Task: Toggle the show objects option in the breadcrumbs.
Action: Mouse moved to (15, 607)
Screenshot: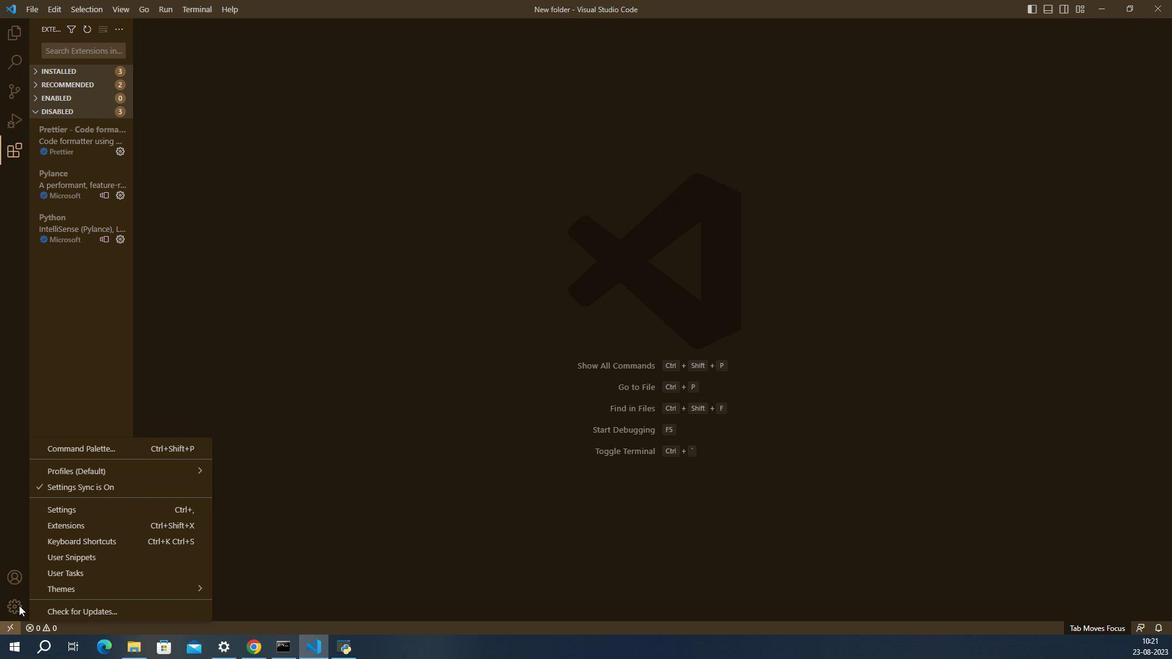 
Action: Mouse pressed left at (15, 607)
Screenshot: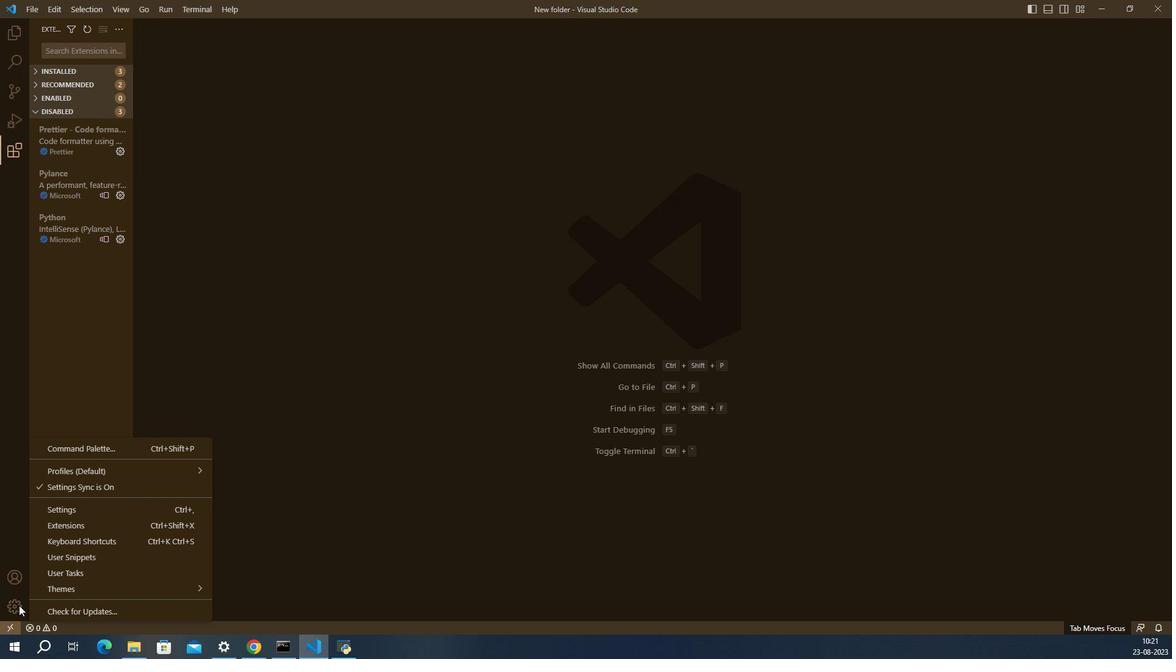 
Action: Mouse moved to (50, 512)
Screenshot: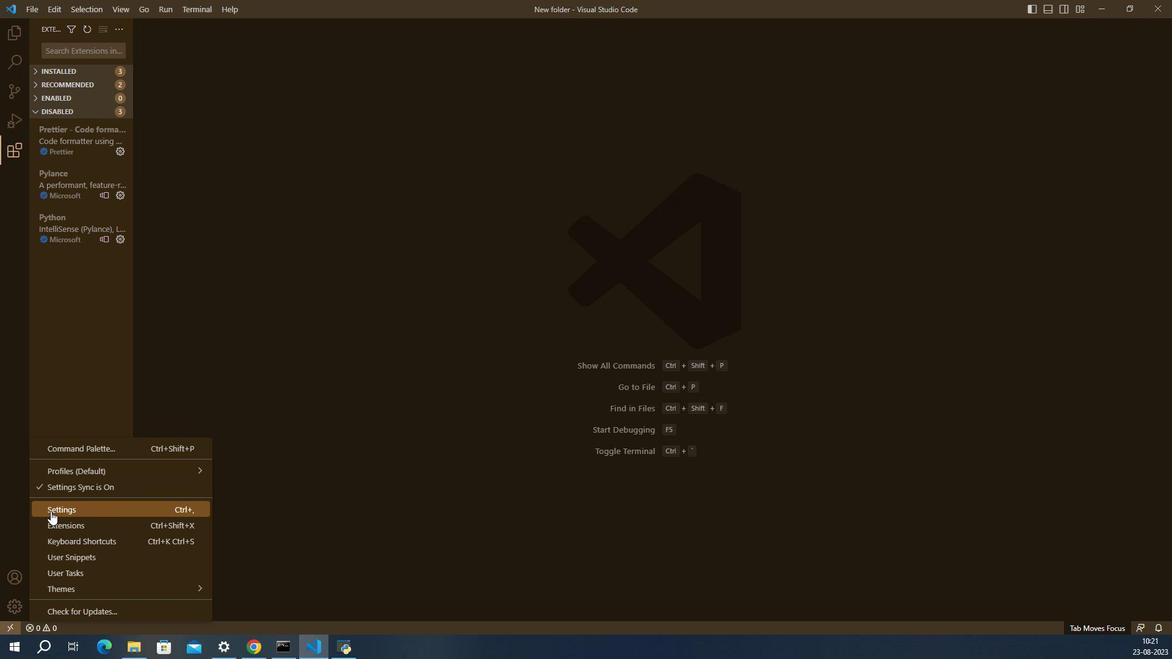 
Action: Mouse pressed left at (50, 512)
Screenshot: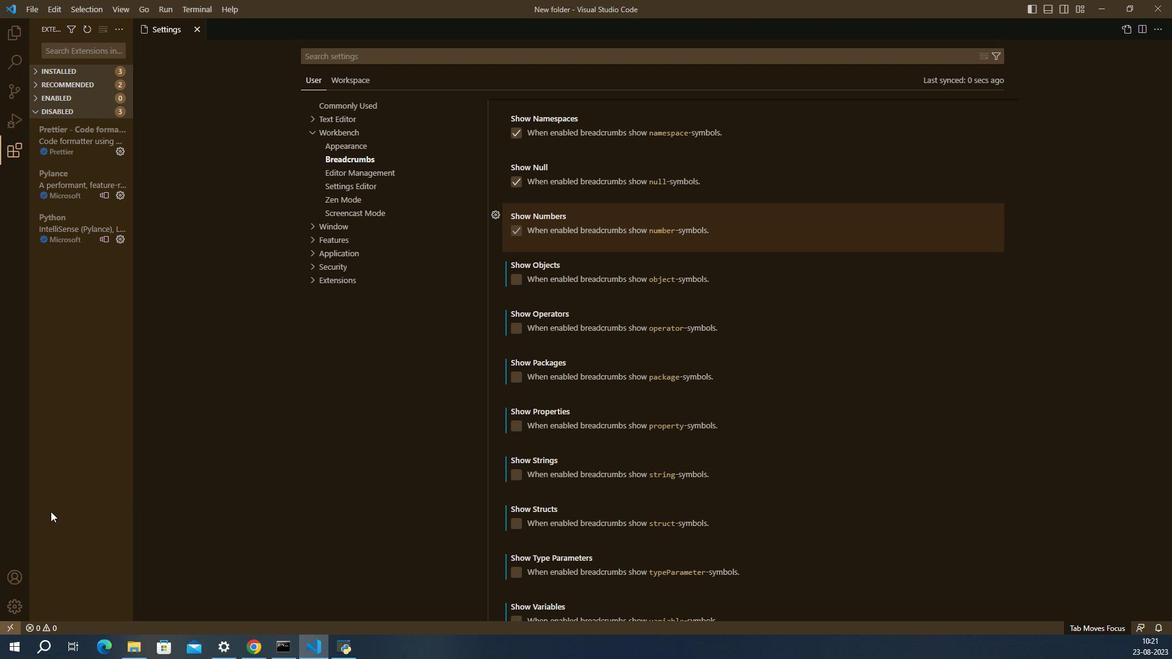 
Action: Mouse moved to (548, 277)
Screenshot: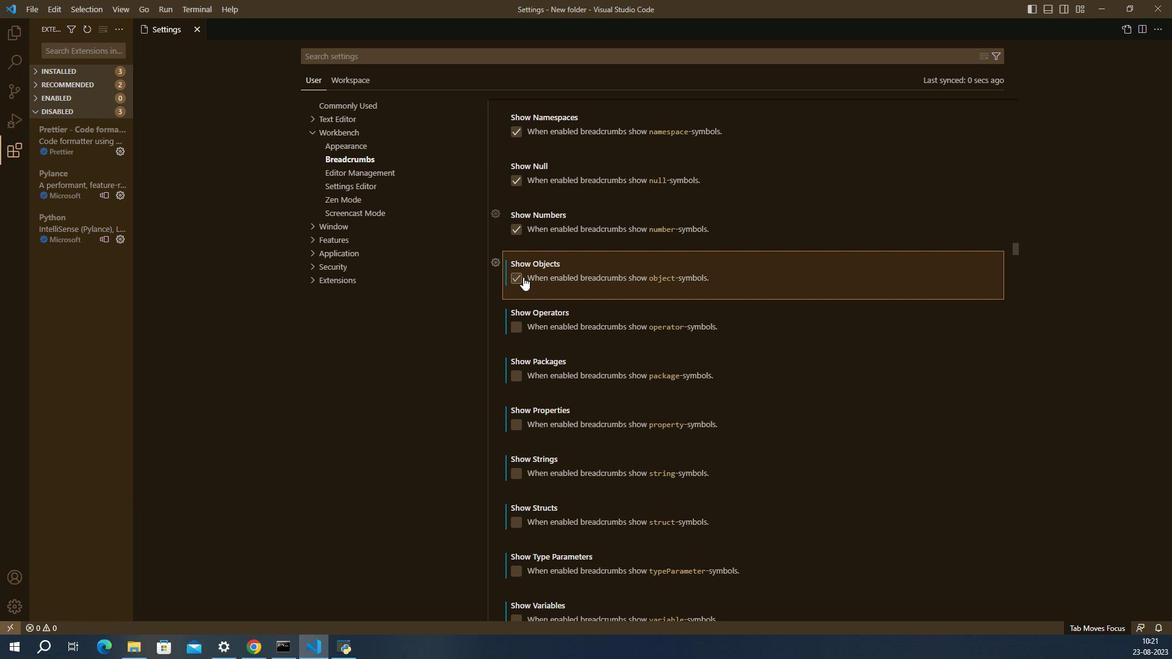 
Action: Mouse pressed left at (548, 277)
Screenshot: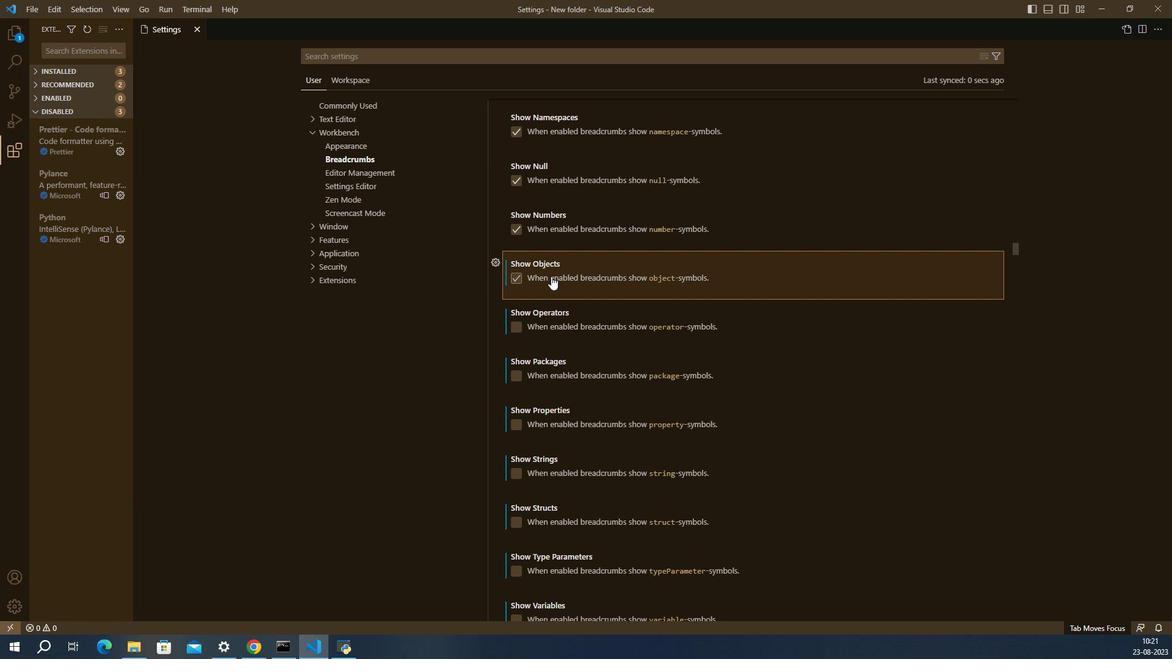 
Action: Mouse moved to (587, 277)
Screenshot: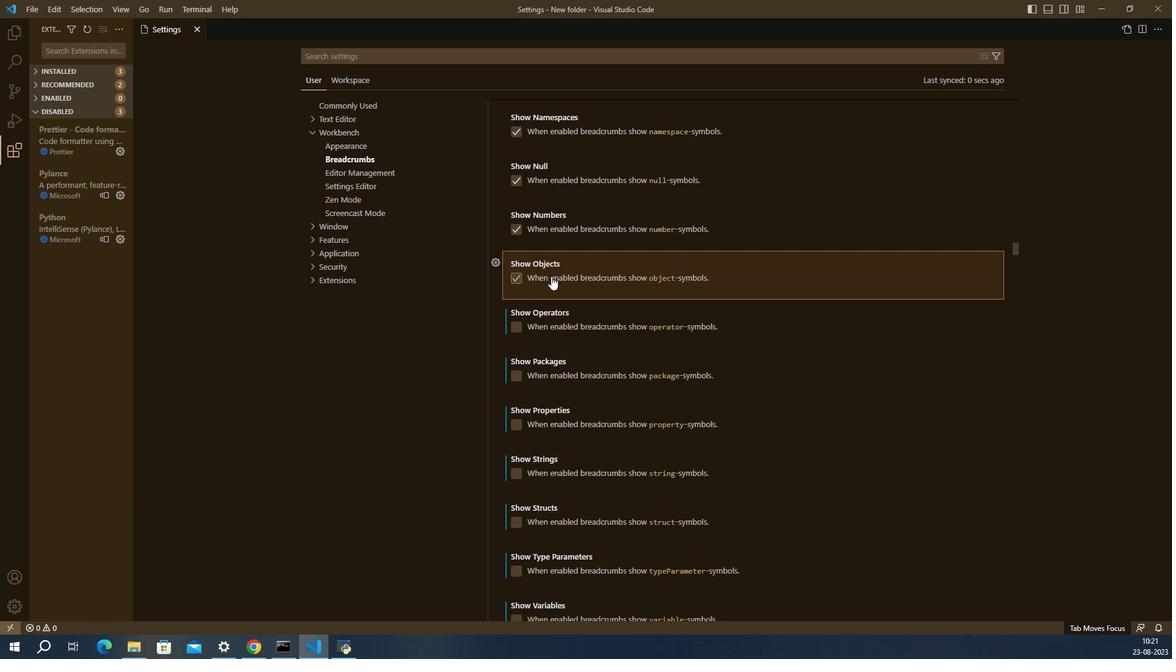 
